 Task: Add an event with the title Networking Happy Hour, date '2024/05/22', time 8:50 AM to 10:50 AMand add a description: Lastly, be prepared to discuss the terms of potential investment, including the desired investment amount, equity or ownership structure, potential return on investment, and any anticipated milestones or timelines. These discussions will lay the foundation for further negotiations and due diligence processes, should both parties decide to move forward., put the event into Orange category . Add location for the event as: 123 Grand Bazaar, Istanbul, Turkey, logged in from the account softage.2@softage.netand send the event invitation to softage.7@softage.net and softage.8@softage.net. Set a reminder for the event 14 week before
Action: Mouse moved to (100, 106)
Screenshot: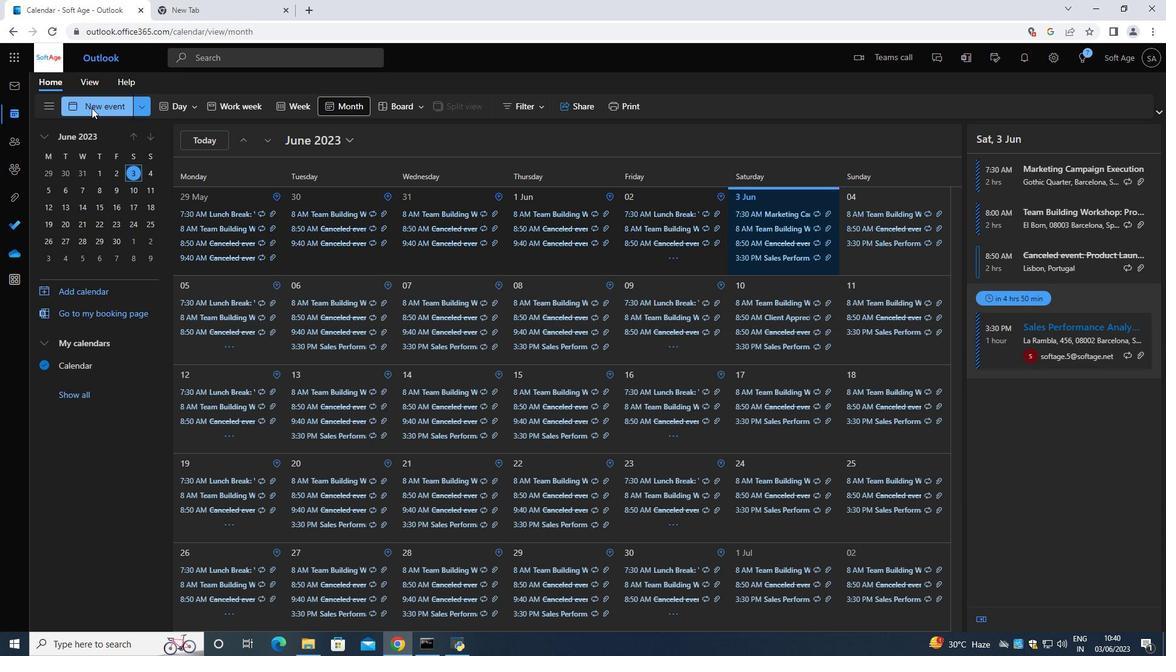 
Action: Mouse pressed left at (100, 106)
Screenshot: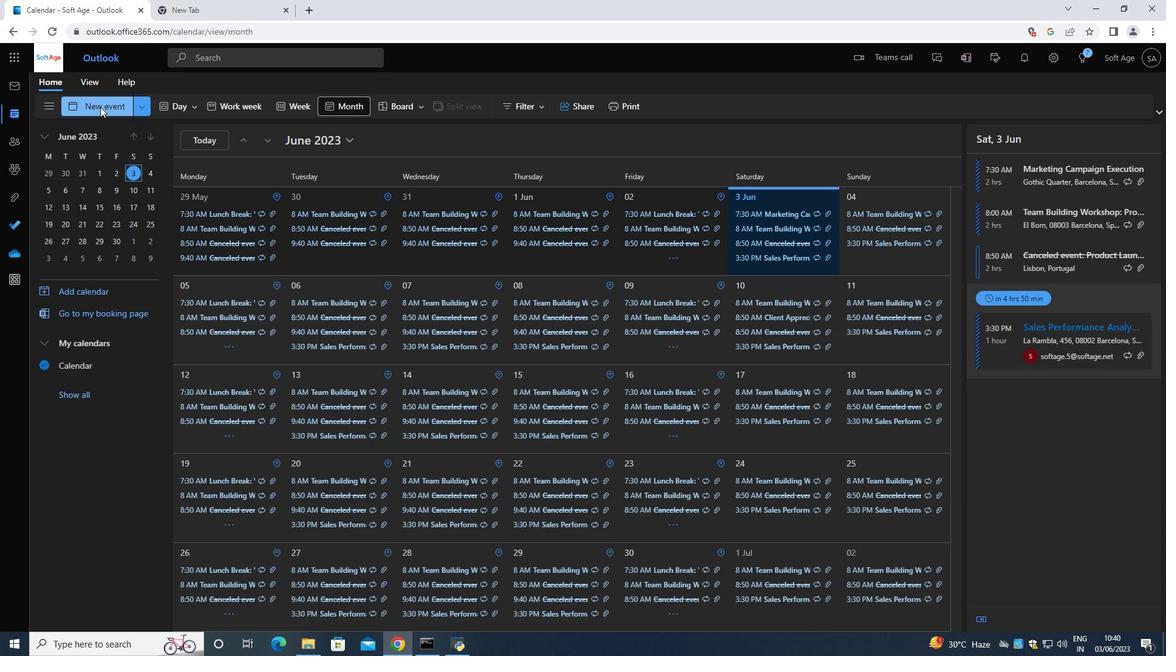 
Action: Mouse moved to (450, 117)
Screenshot: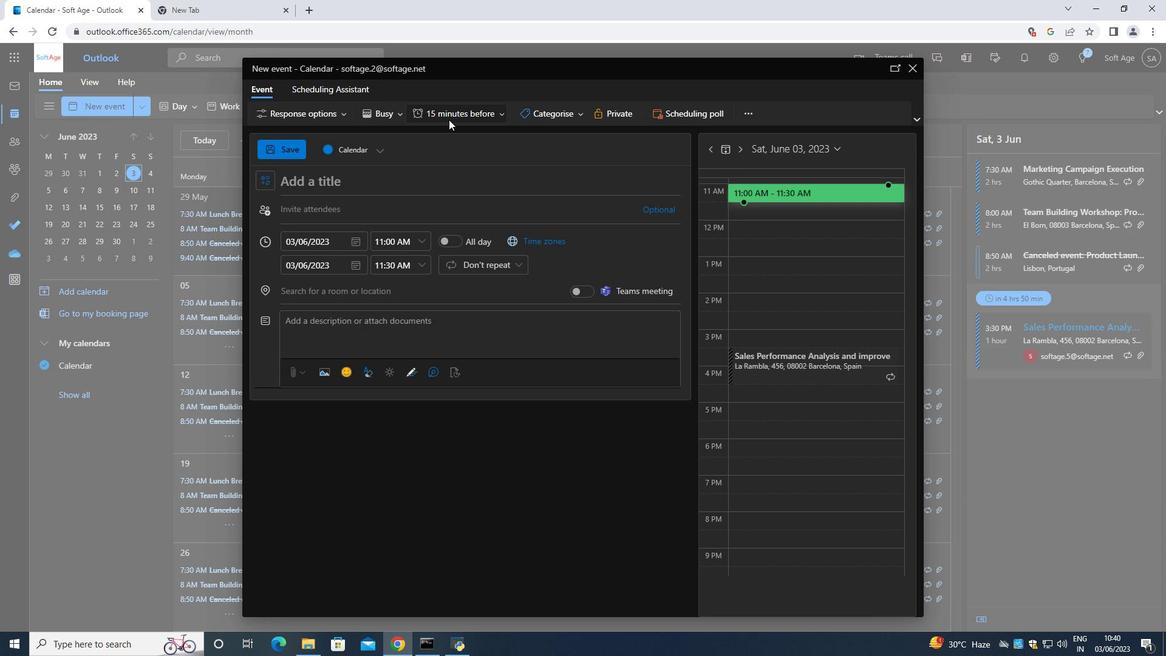 
Action: Mouse pressed left at (450, 117)
Screenshot: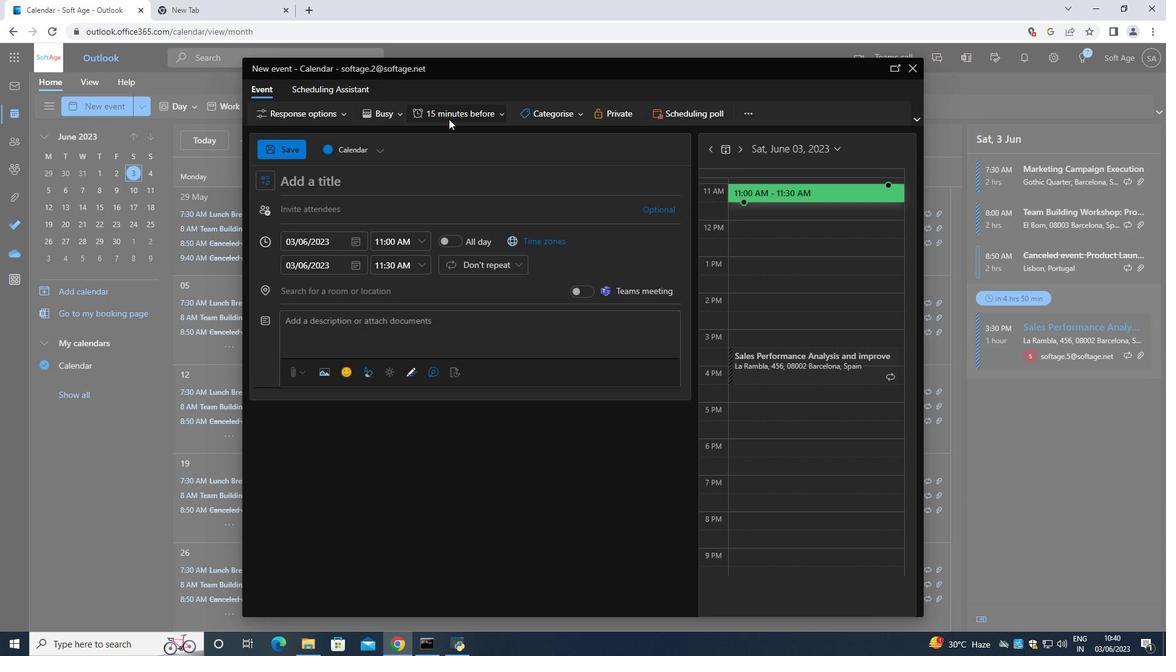
